 Task: Set the TCP/UDP timeout (ms) for "Microsoft Media Server (MMS) input" to 5000.
Action: Mouse moved to (116, 14)
Screenshot: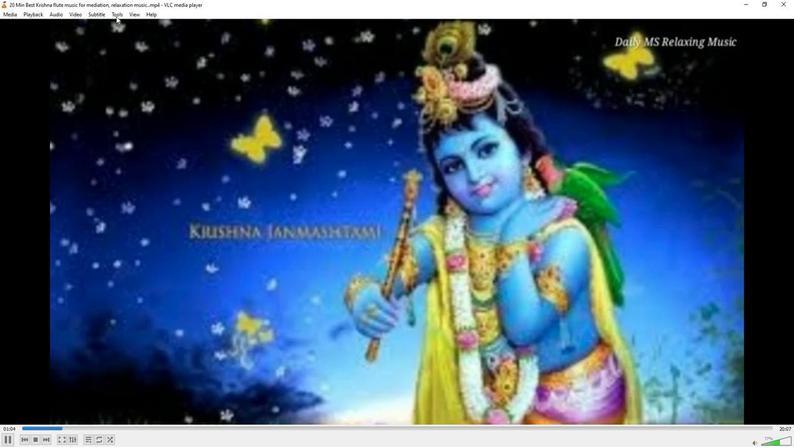 
Action: Mouse pressed left at (116, 14)
Screenshot: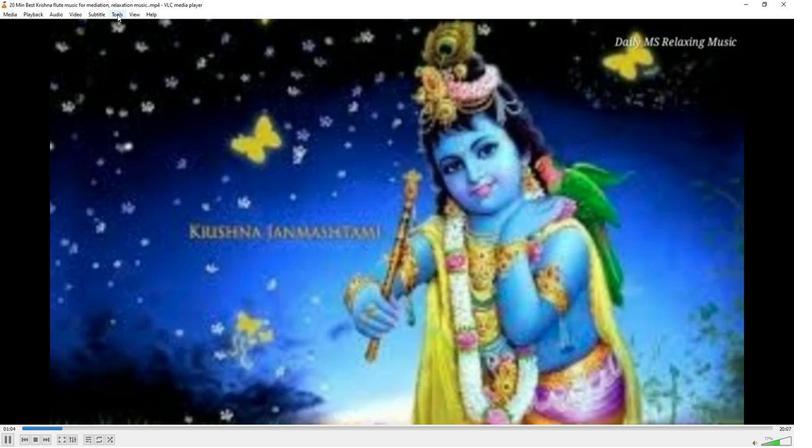 
Action: Mouse moved to (132, 116)
Screenshot: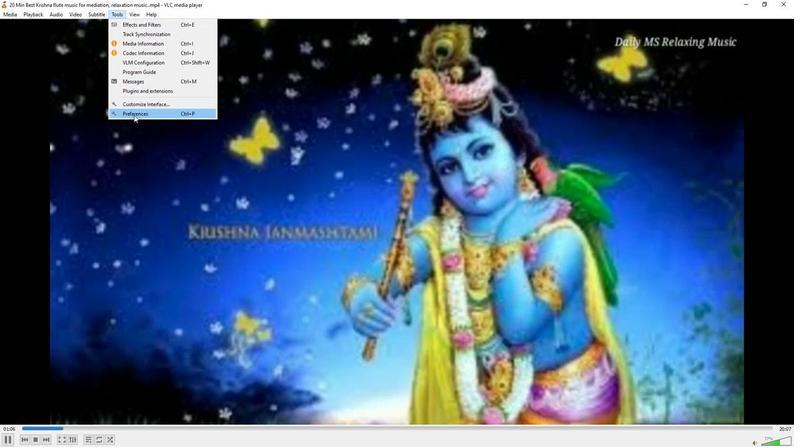 
Action: Mouse pressed left at (132, 116)
Screenshot: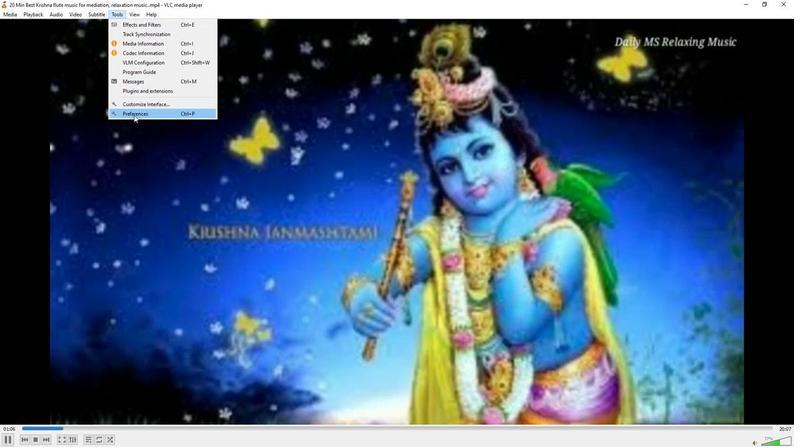 
Action: Mouse moved to (262, 365)
Screenshot: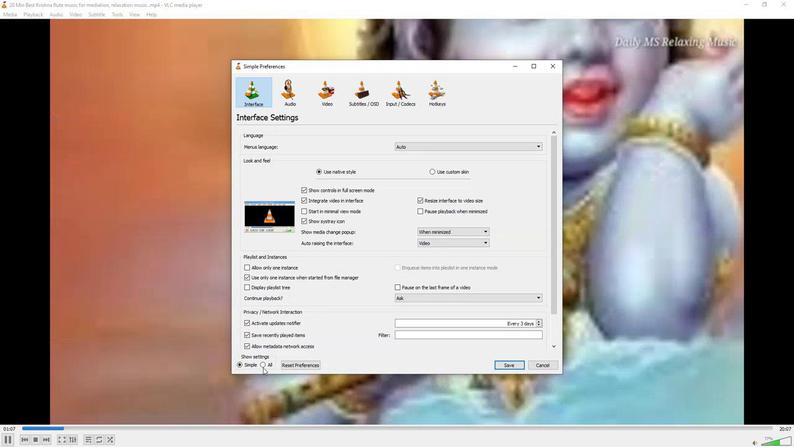 
Action: Mouse pressed left at (262, 365)
Screenshot: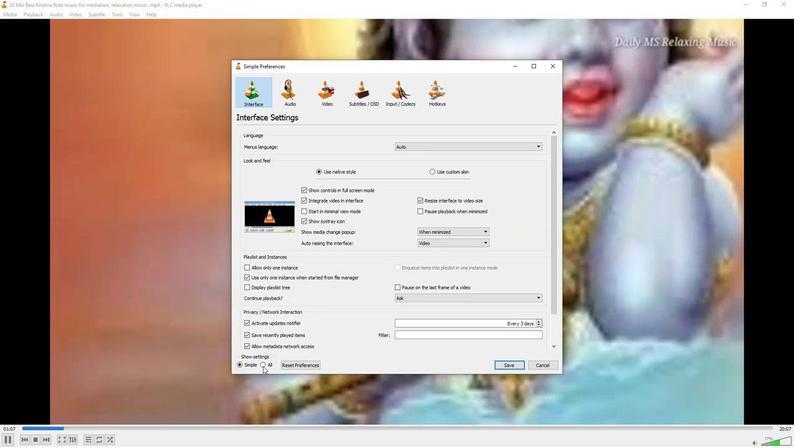 
Action: Mouse moved to (250, 226)
Screenshot: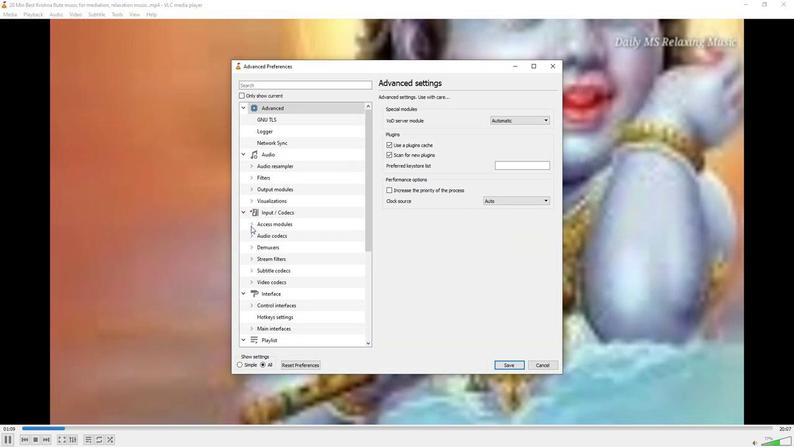
Action: Mouse pressed left at (250, 226)
Screenshot: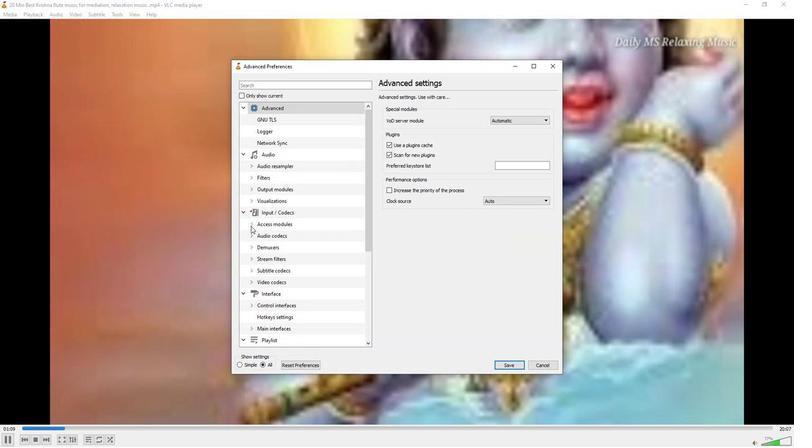 
Action: Mouse moved to (280, 276)
Screenshot: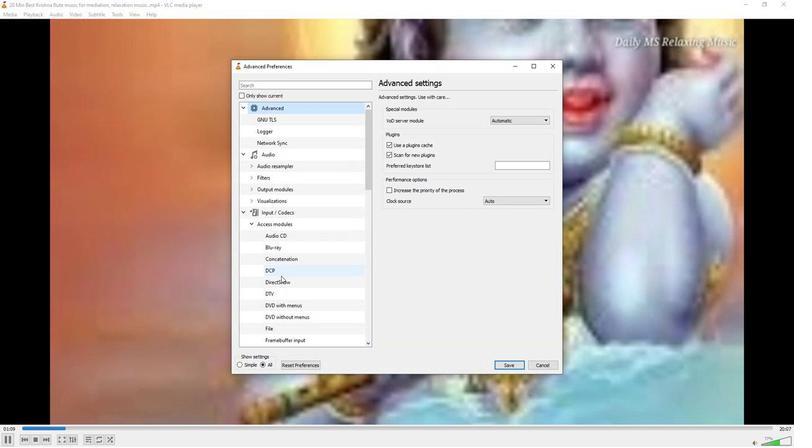 
Action: Mouse scrolled (280, 275) with delta (0, 0)
Screenshot: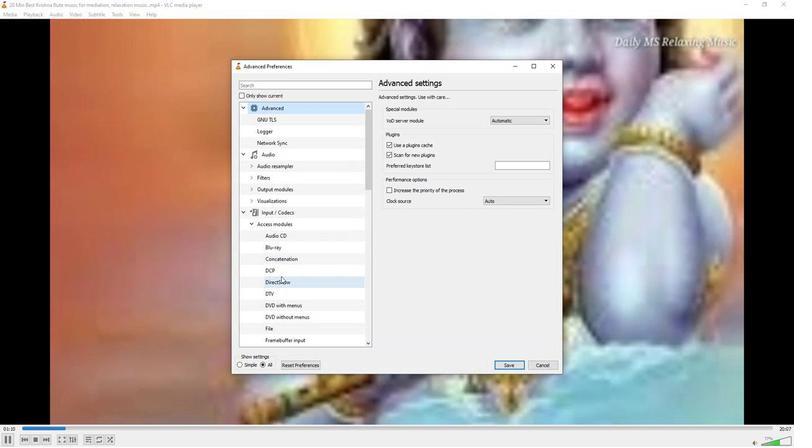 
Action: Mouse scrolled (280, 275) with delta (0, 0)
Screenshot: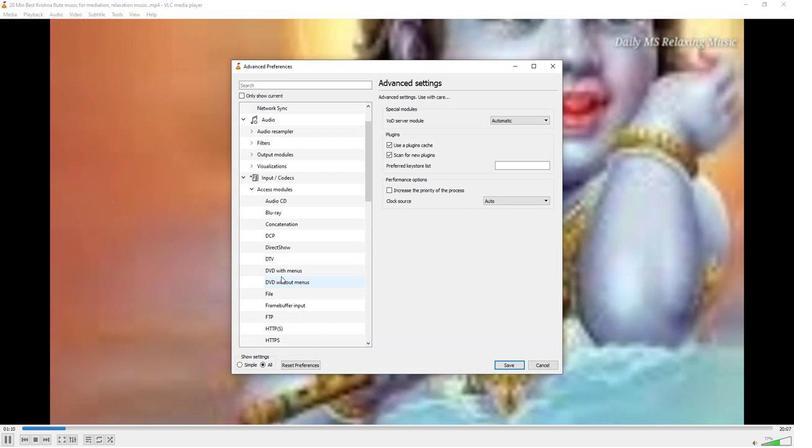 
Action: Mouse moved to (275, 316)
Screenshot: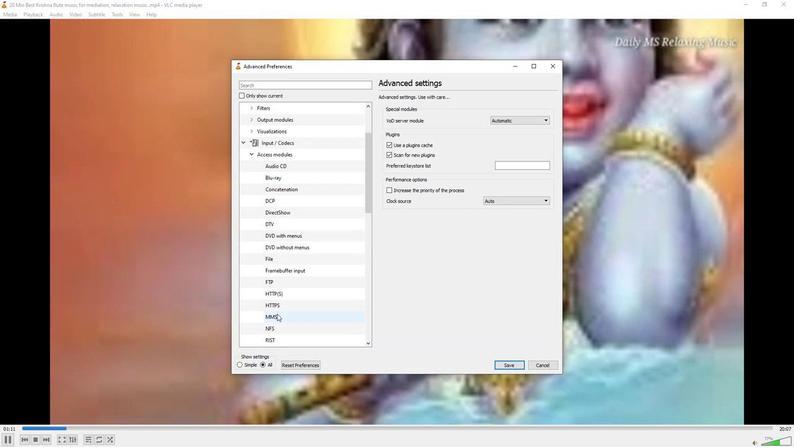 
Action: Mouse pressed left at (275, 316)
Screenshot: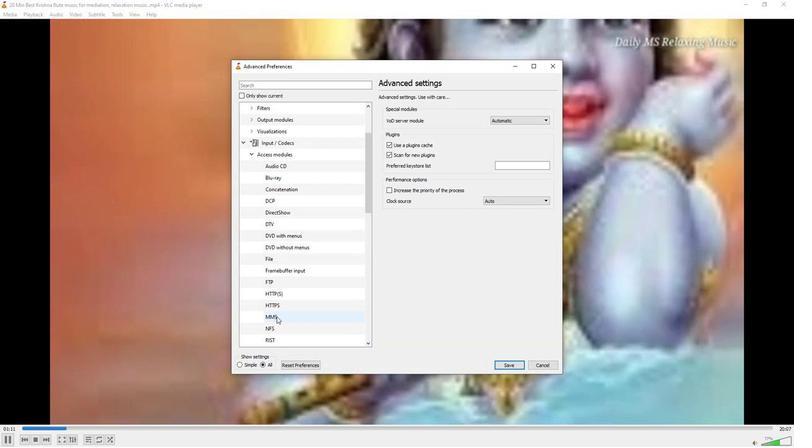 
Action: Mouse moved to (549, 108)
Screenshot: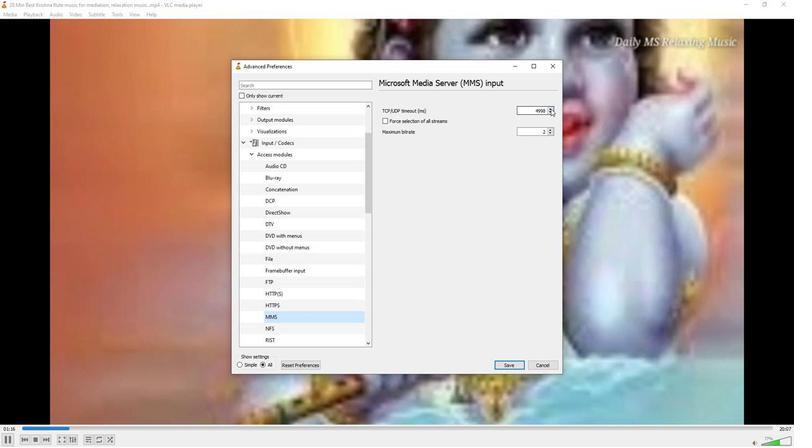 
Action: Mouse pressed left at (549, 108)
Screenshot: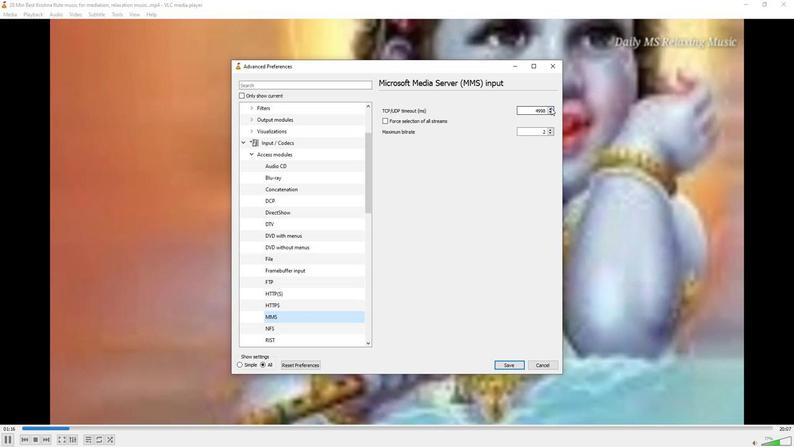 
Action: Mouse pressed left at (549, 108)
Screenshot: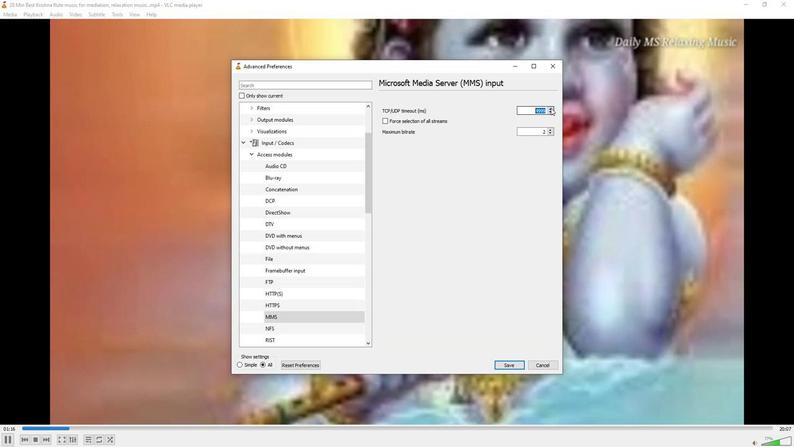 
Action: Mouse moved to (551, 103)
Screenshot: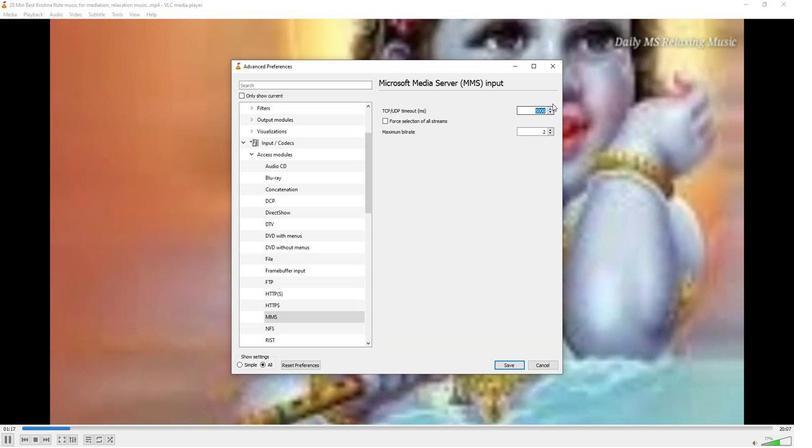 
Action: Mouse pressed left at (551, 103)
Screenshot: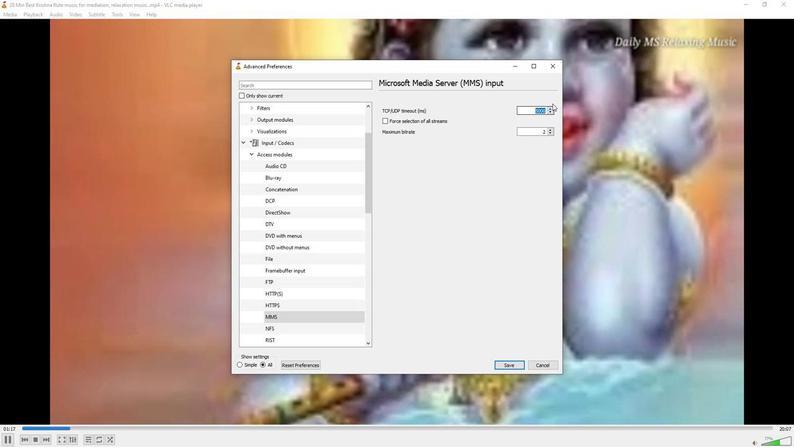 
